 Task: Set the Shipping contact to 'match regex' while find customer
Action: Mouse moved to (163, 18)
Screenshot: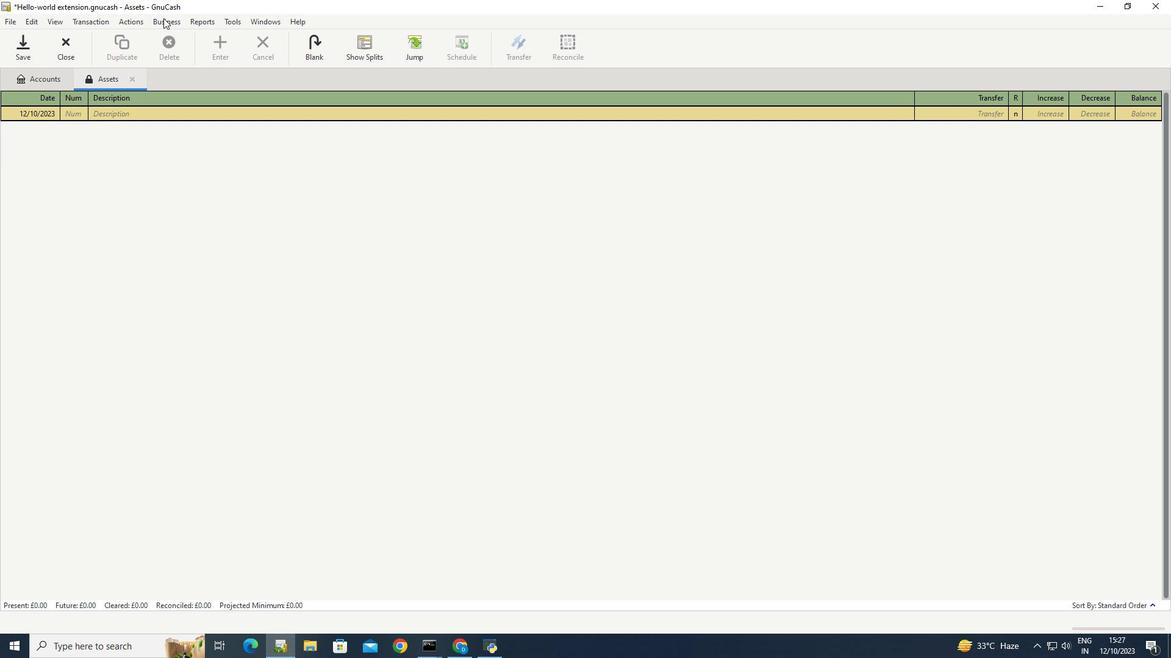 
Action: Mouse pressed left at (163, 18)
Screenshot: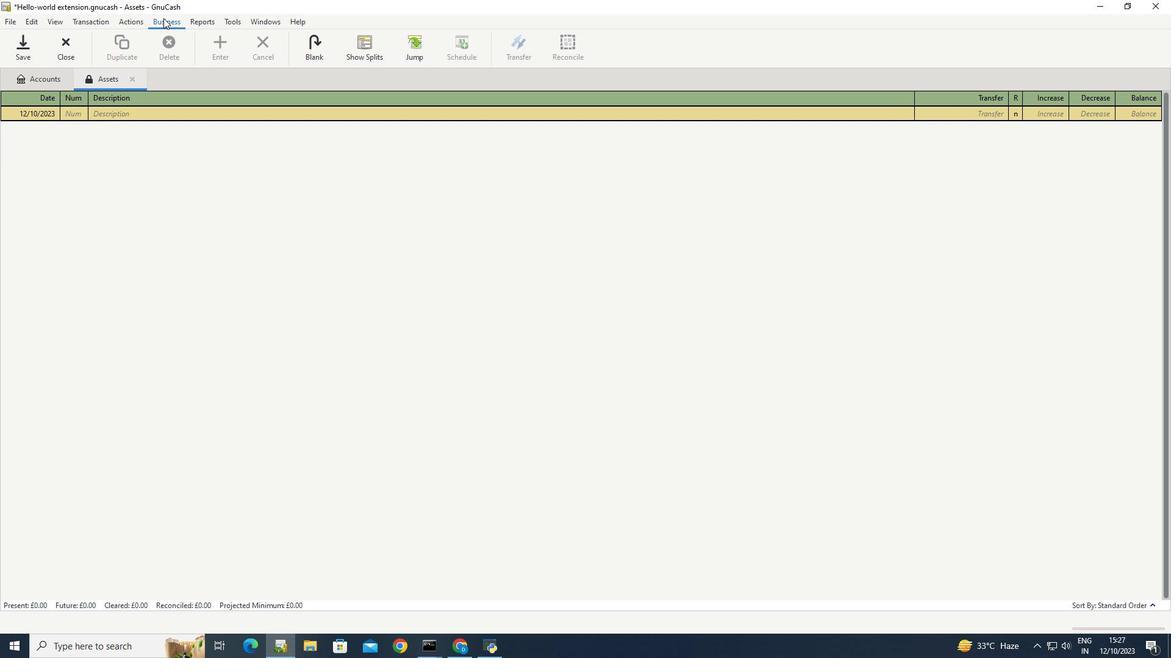 
Action: Mouse moved to (322, 67)
Screenshot: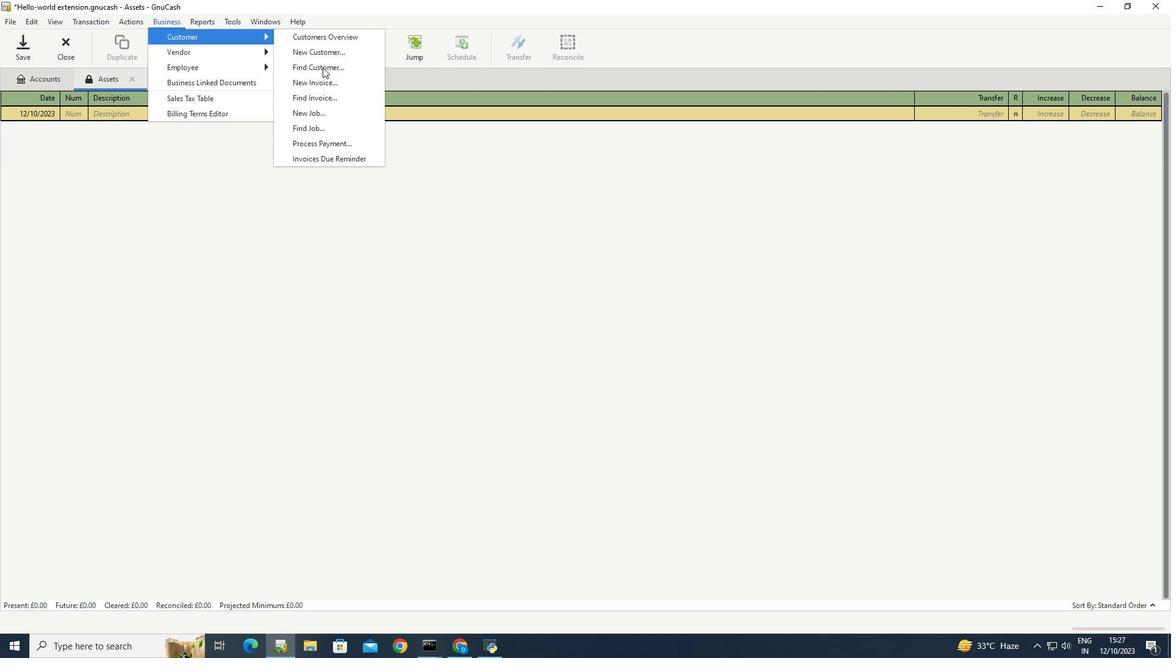 
Action: Mouse pressed left at (322, 67)
Screenshot: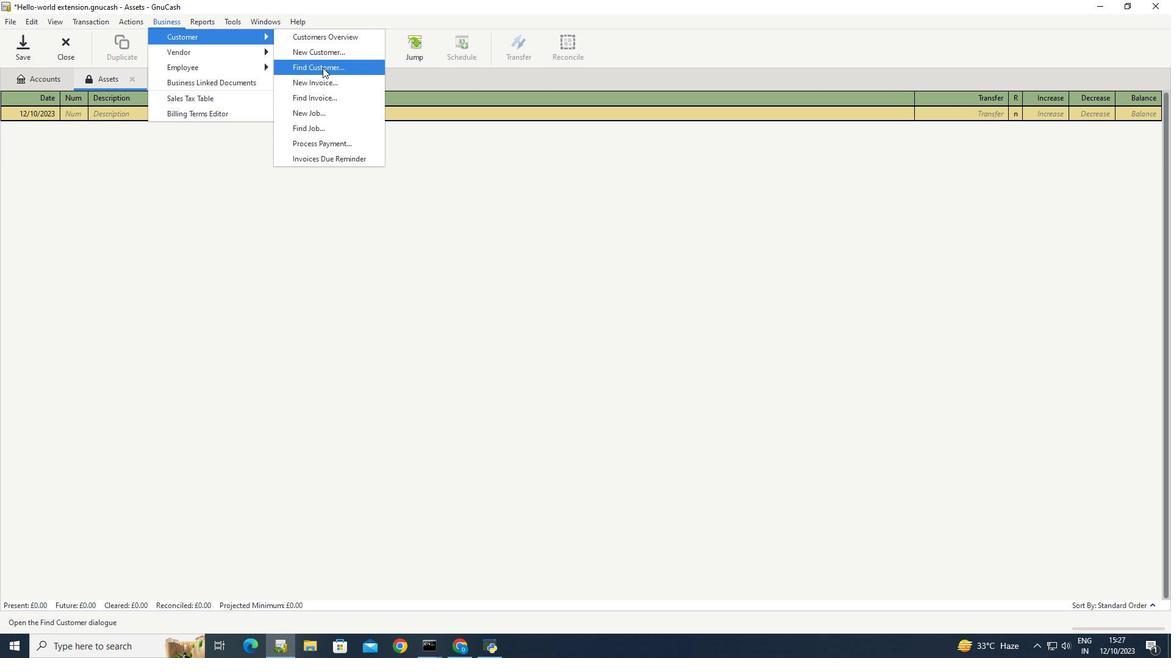 
Action: Mouse moved to (451, 288)
Screenshot: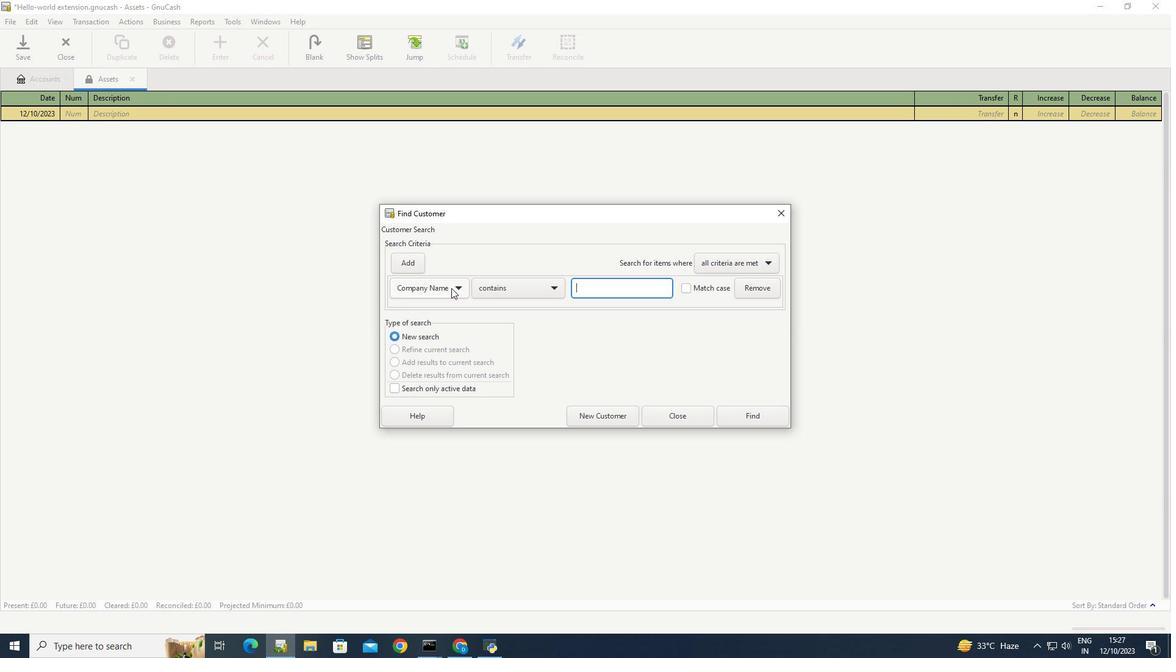 
Action: Mouse pressed left at (451, 288)
Screenshot: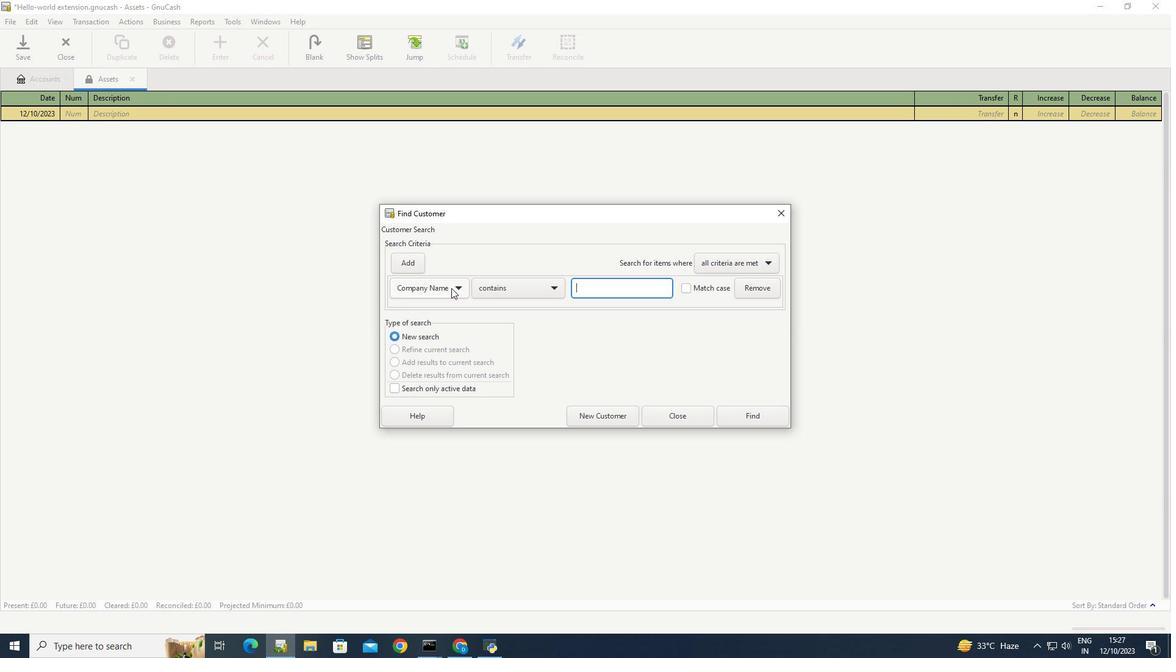 
Action: Mouse moved to (442, 342)
Screenshot: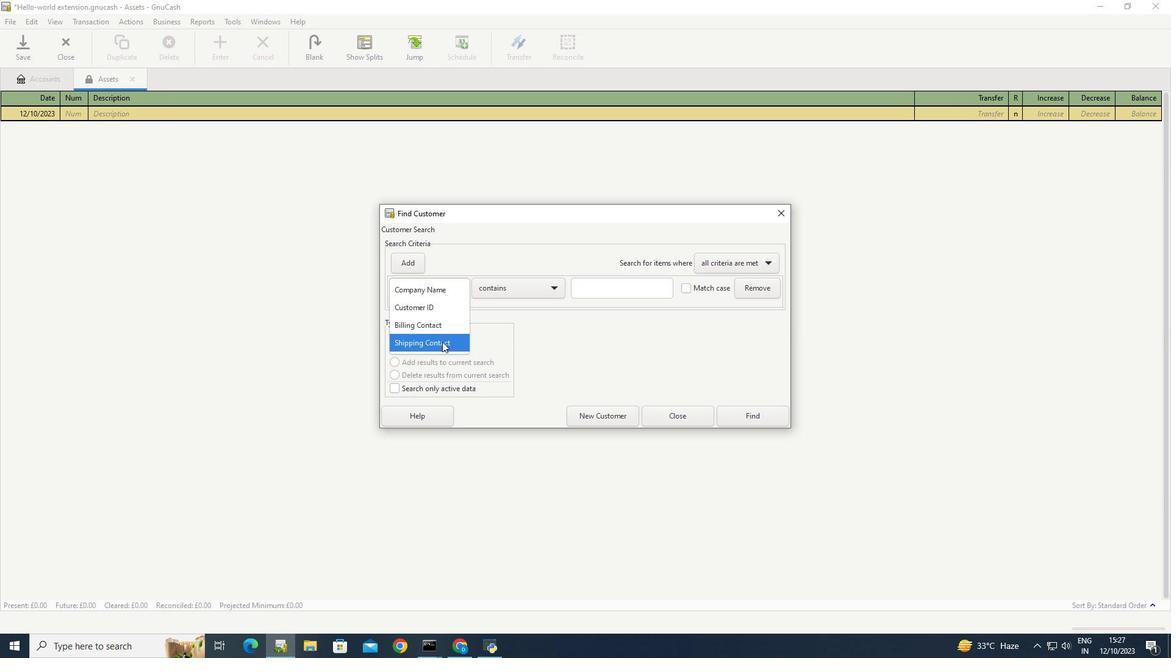 
Action: Mouse pressed left at (442, 342)
Screenshot: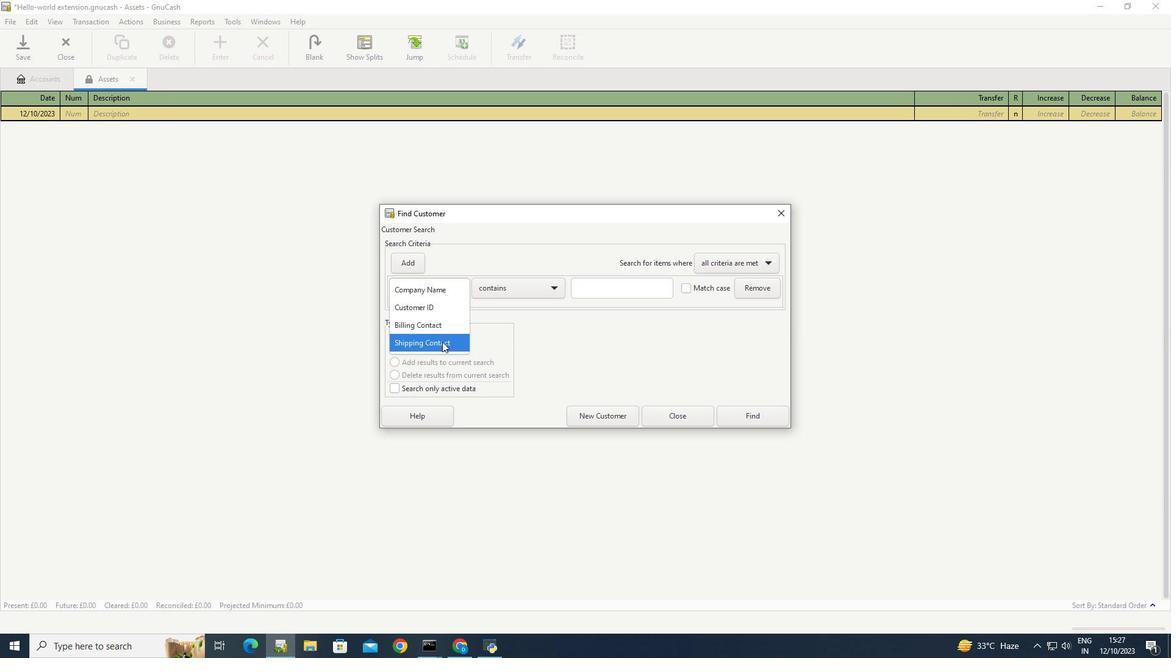 
Action: Mouse moved to (552, 290)
Screenshot: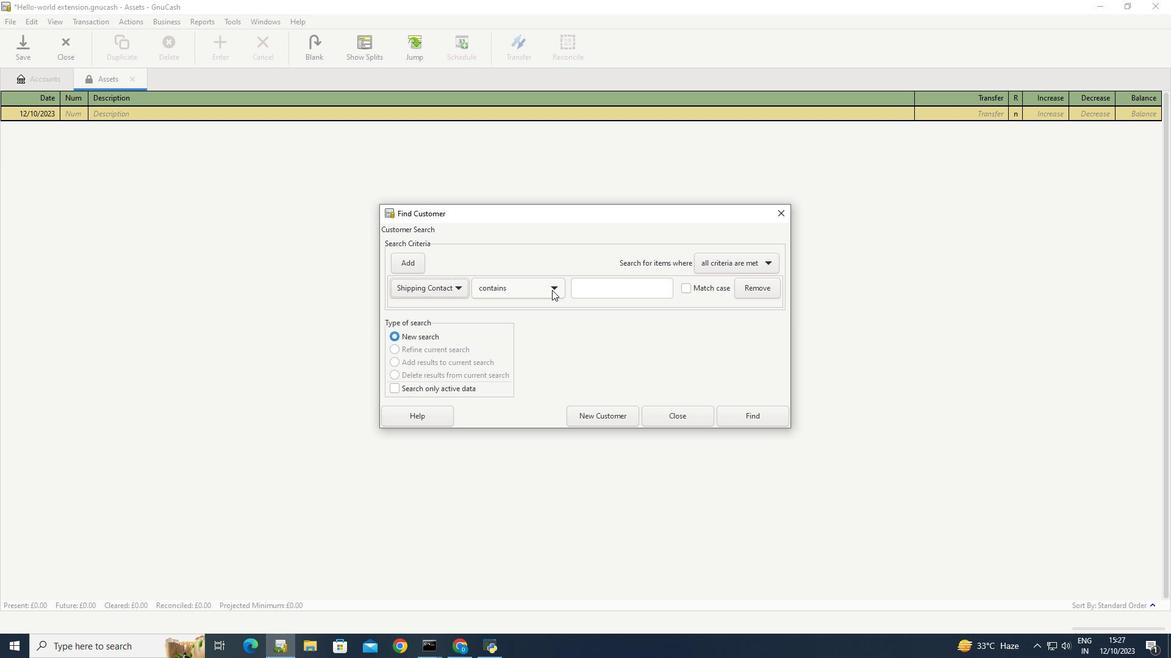 
Action: Mouse pressed left at (552, 290)
Screenshot: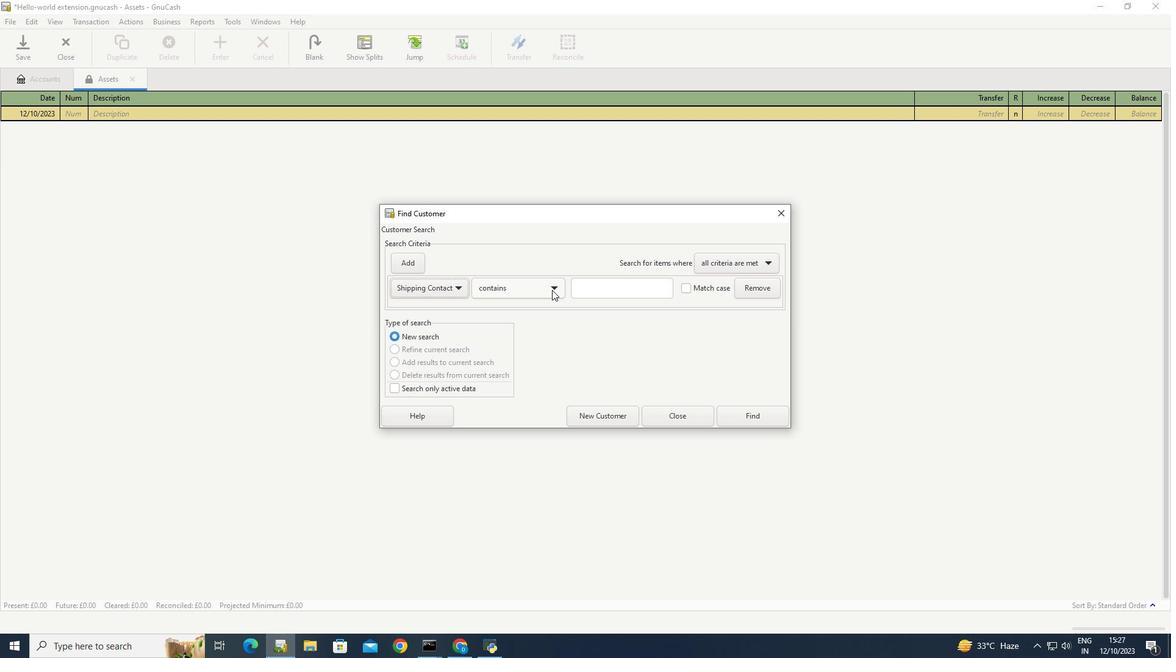 
Action: Mouse moved to (528, 330)
Screenshot: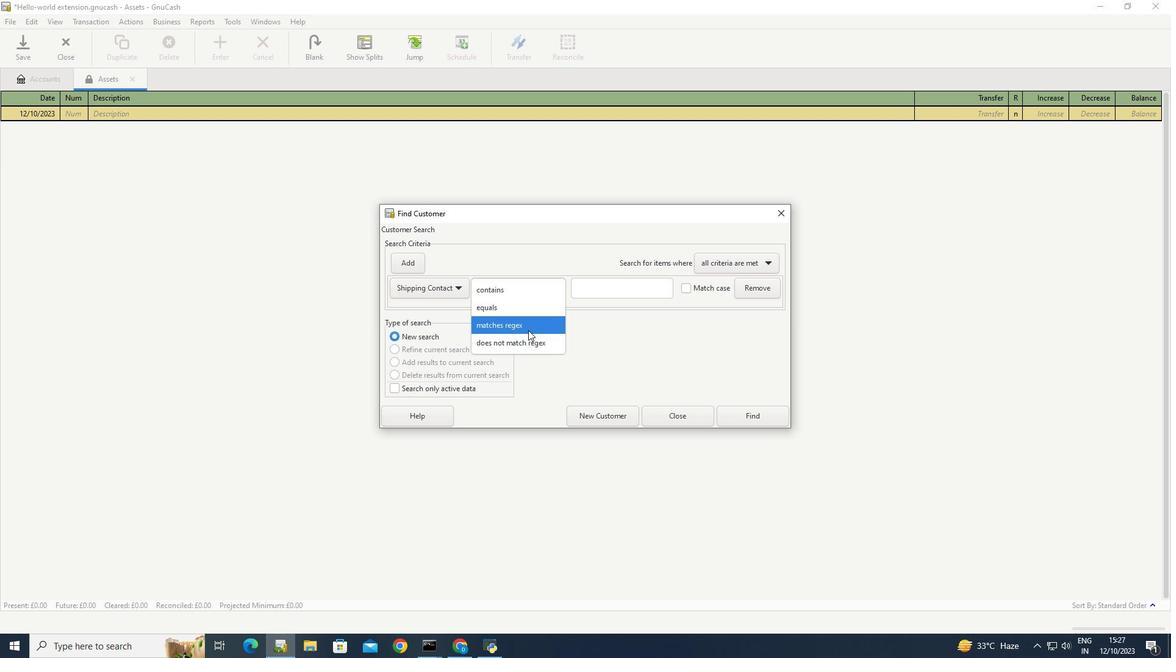 
Action: Mouse pressed left at (528, 330)
Screenshot: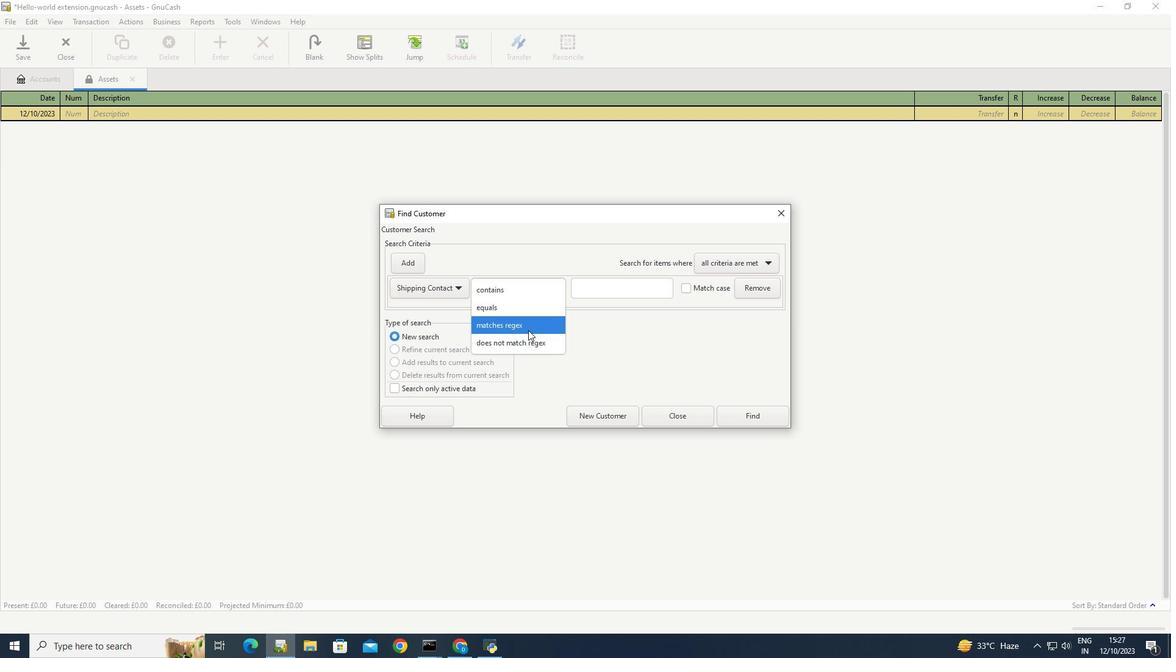 
Action: Mouse moved to (572, 347)
Screenshot: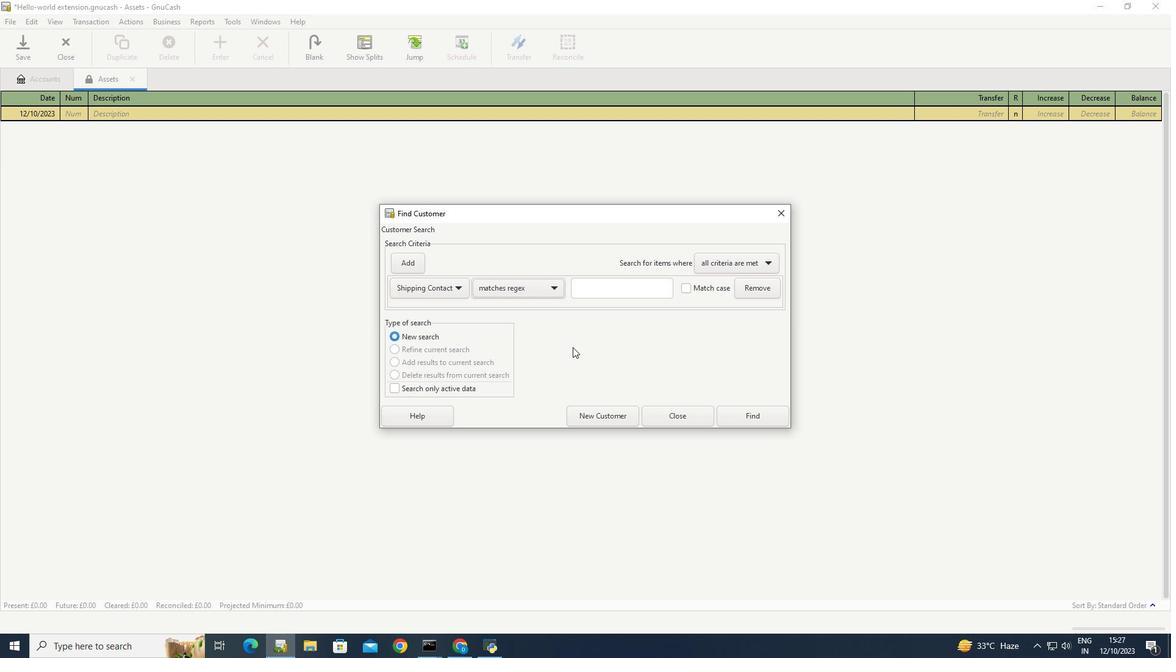 
Action: Mouse pressed left at (572, 347)
Screenshot: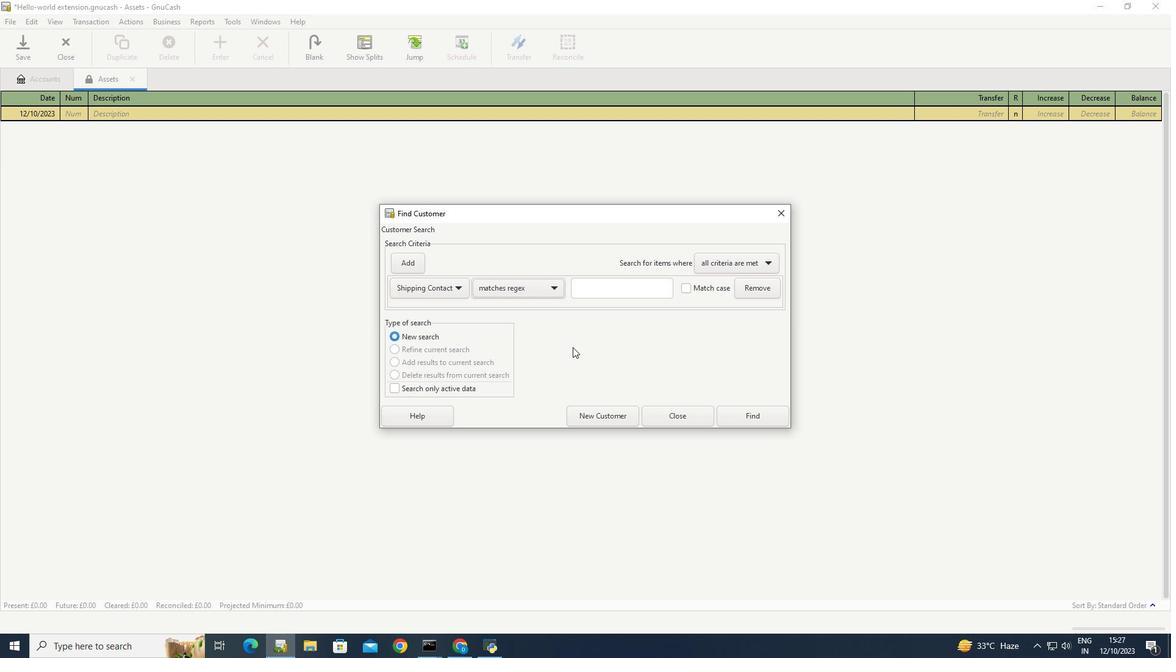 
